 Task: Add Vibrant Health Green Vibrance 60 Day Supply to the cart.
Action: Mouse moved to (307, 150)
Screenshot: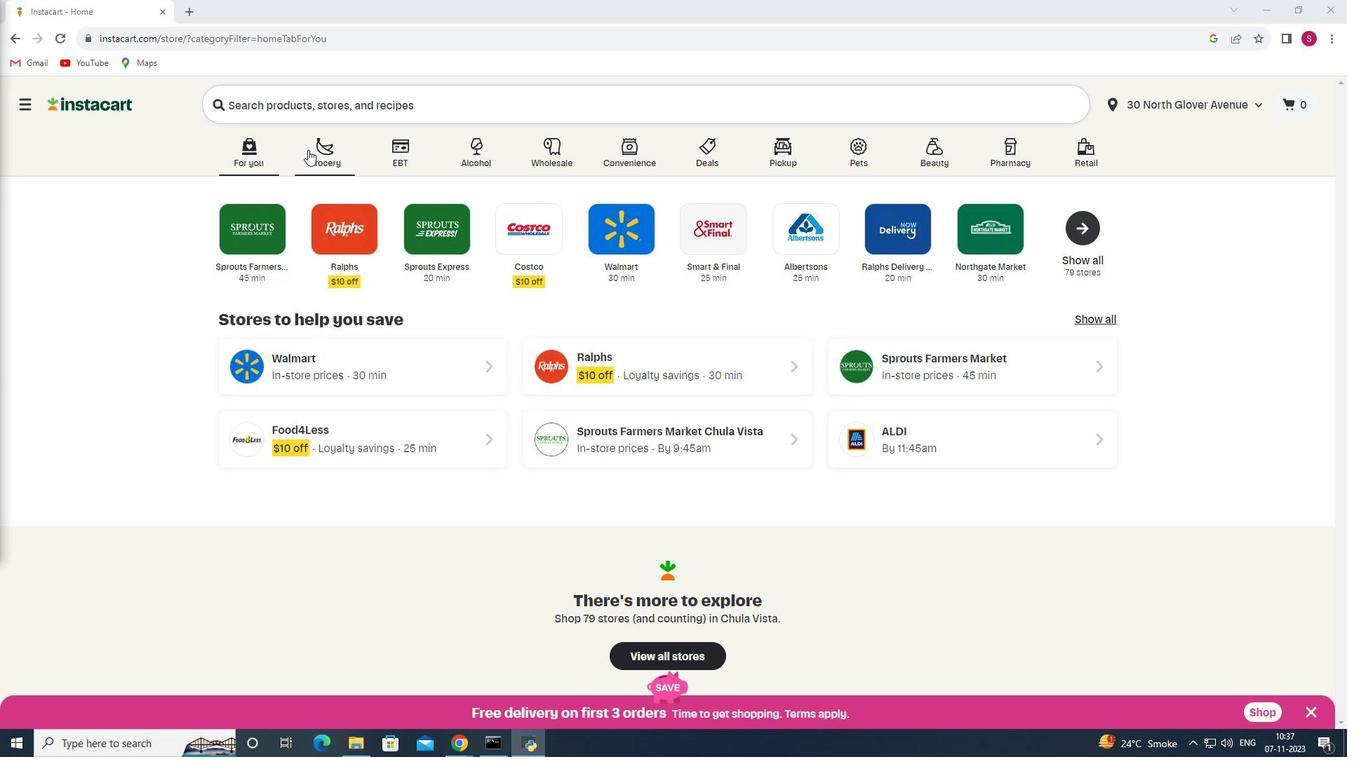 
Action: Mouse pressed left at (307, 150)
Screenshot: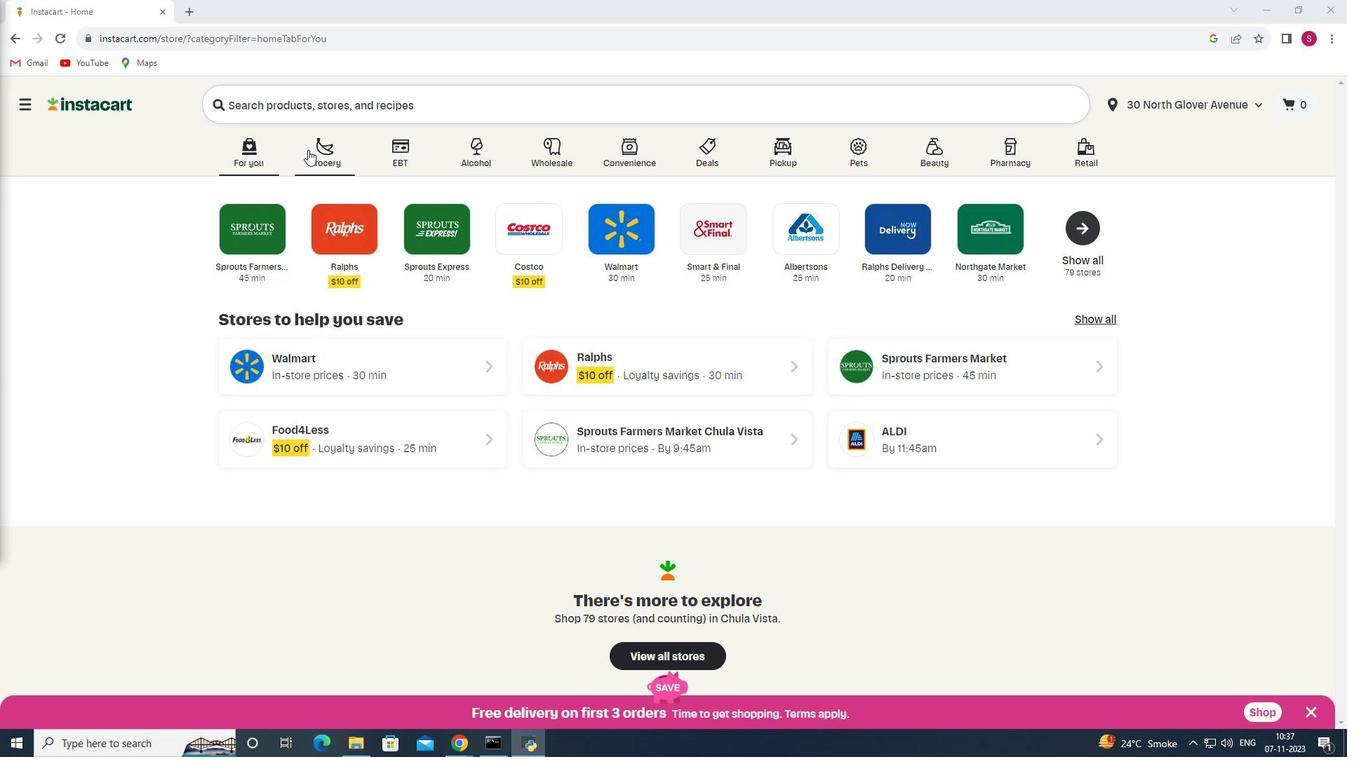 
Action: Mouse moved to (317, 390)
Screenshot: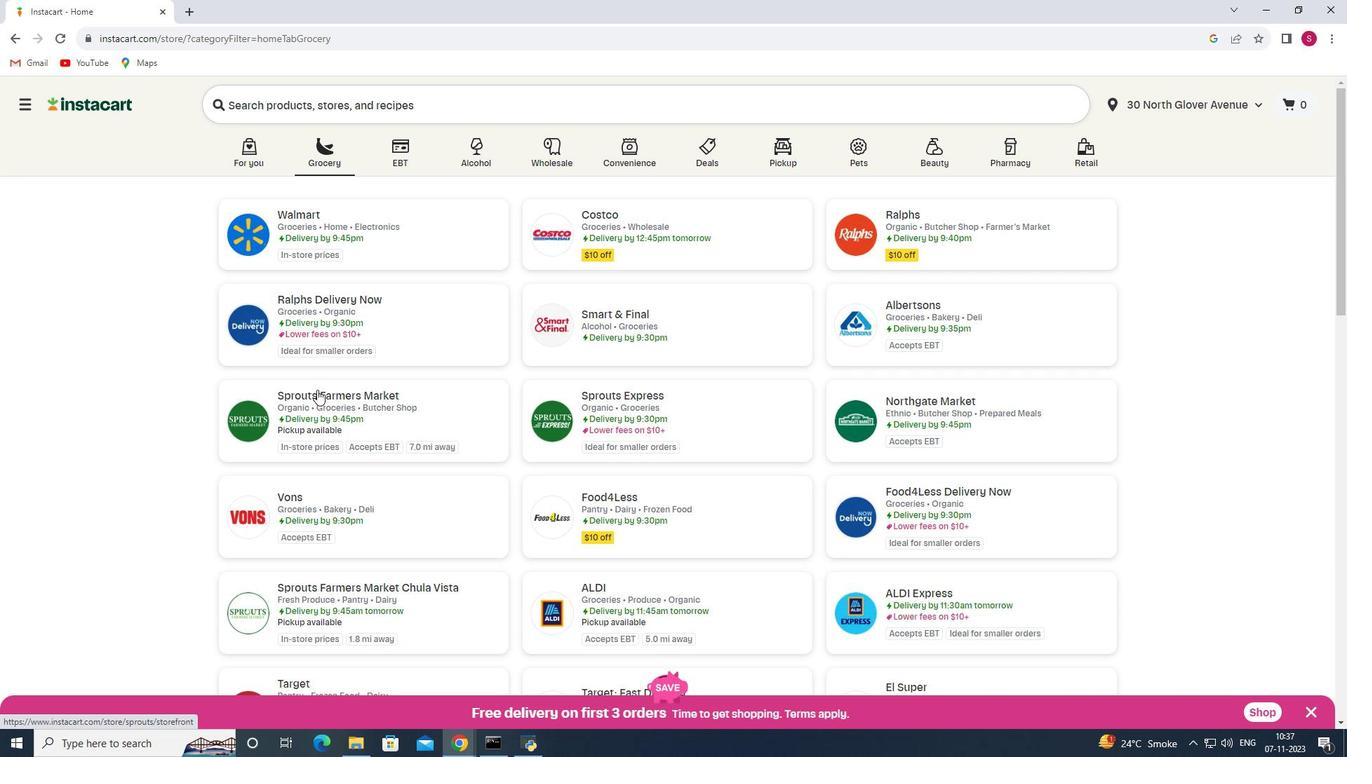 
Action: Mouse pressed left at (317, 390)
Screenshot: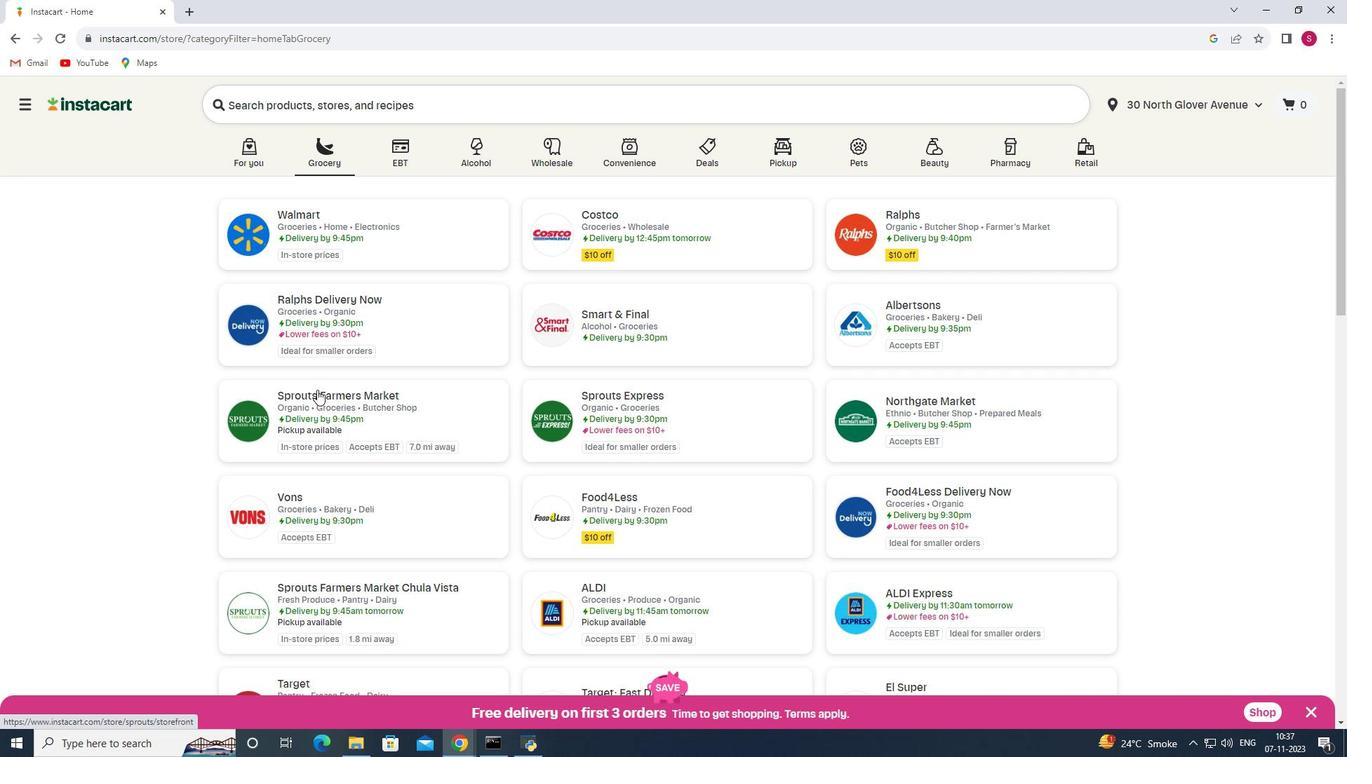
Action: Mouse moved to (39, 469)
Screenshot: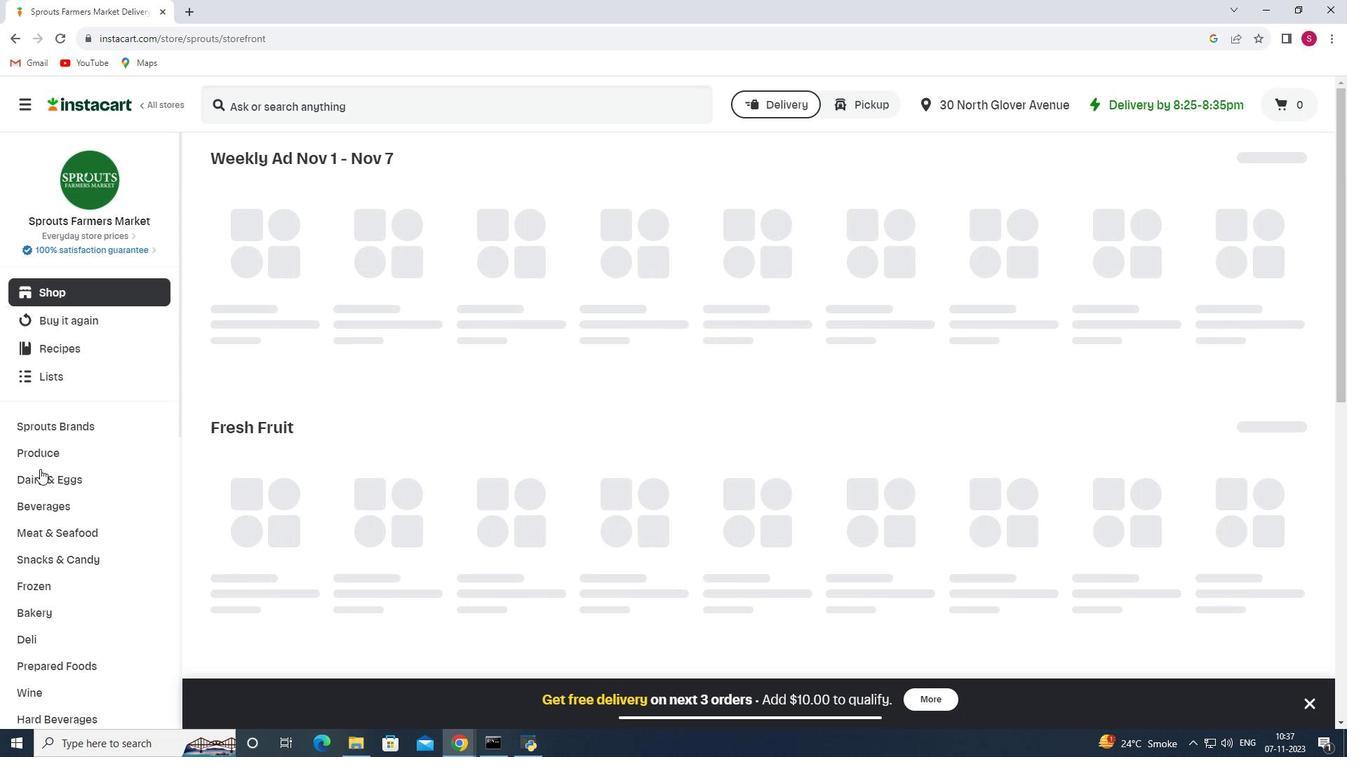 
Action: Mouse scrolled (39, 468) with delta (0, 0)
Screenshot: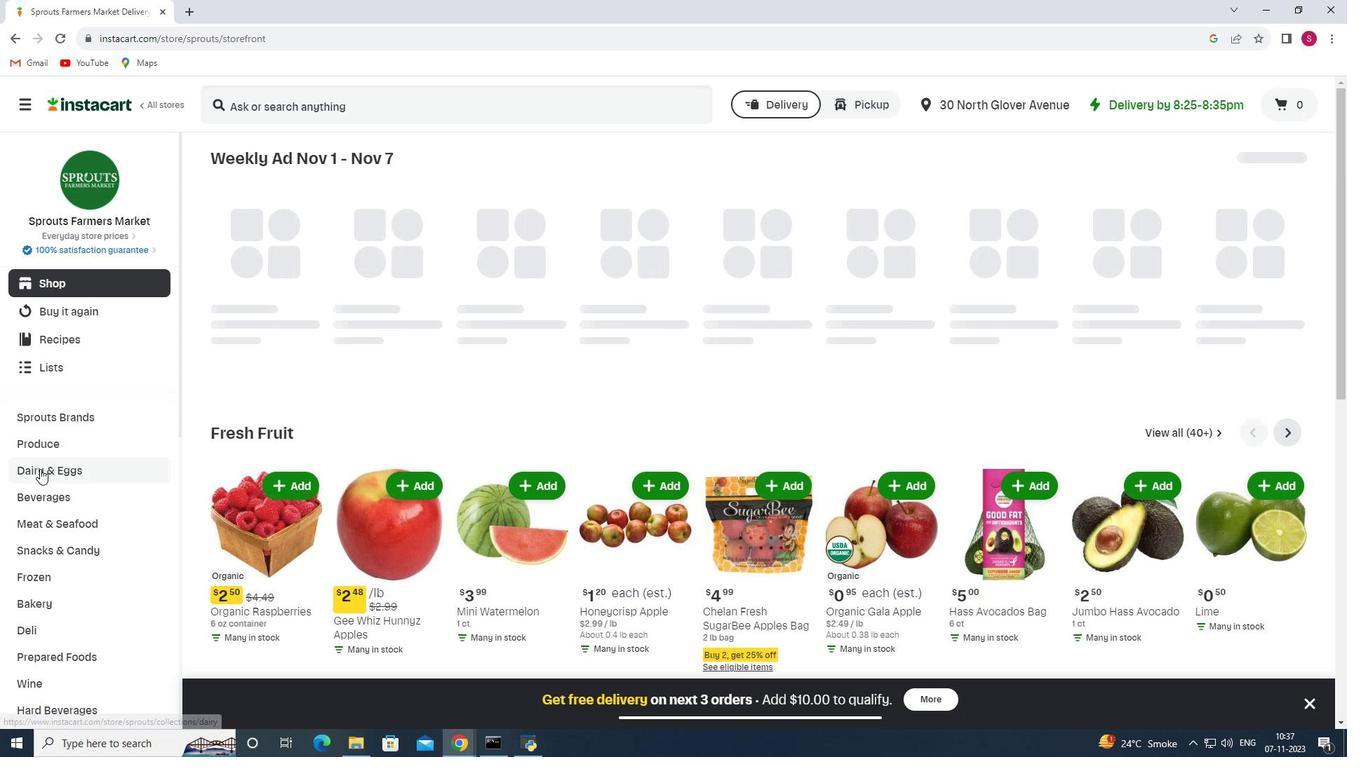 
Action: Mouse scrolled (39, 468) with delta (0, 0)
Screenshot: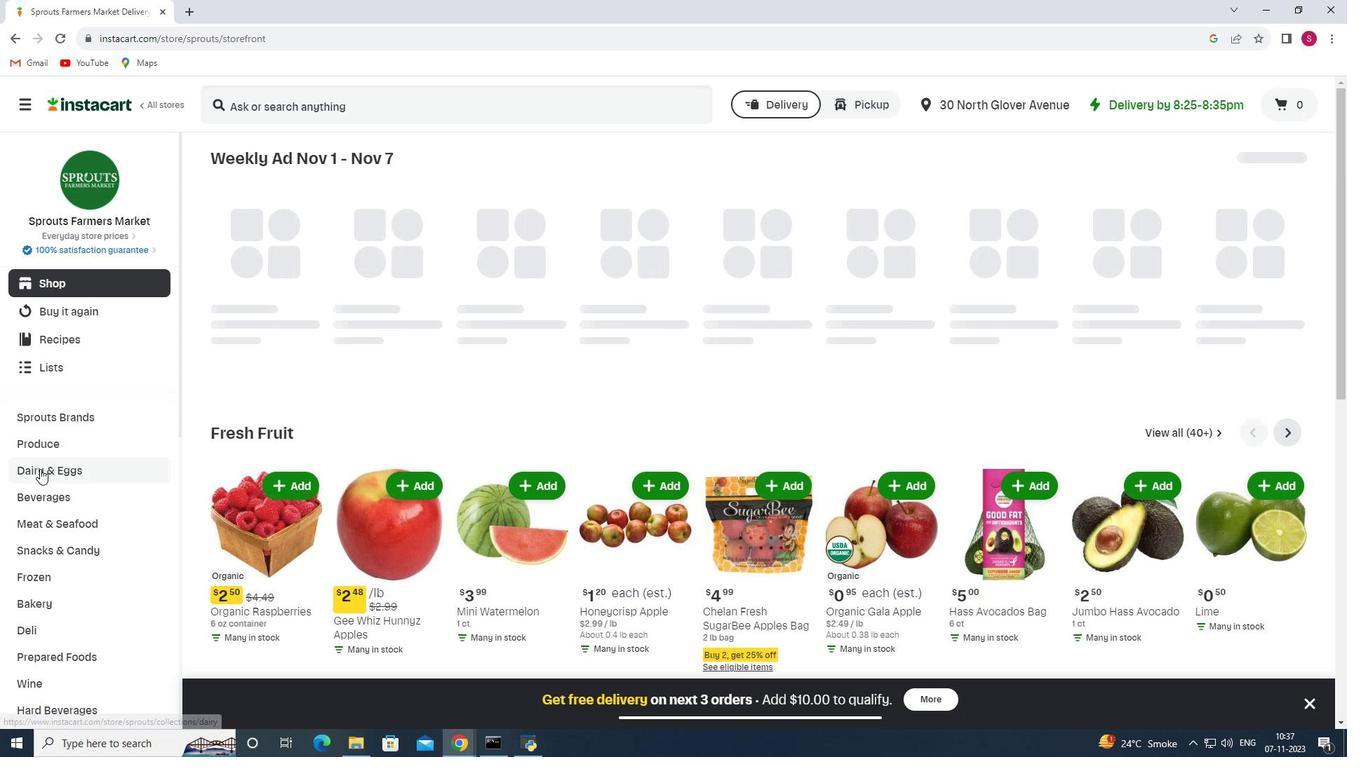 
Action: Mouse scrolled (39, 468) with delta (0, 0)
Screenshot: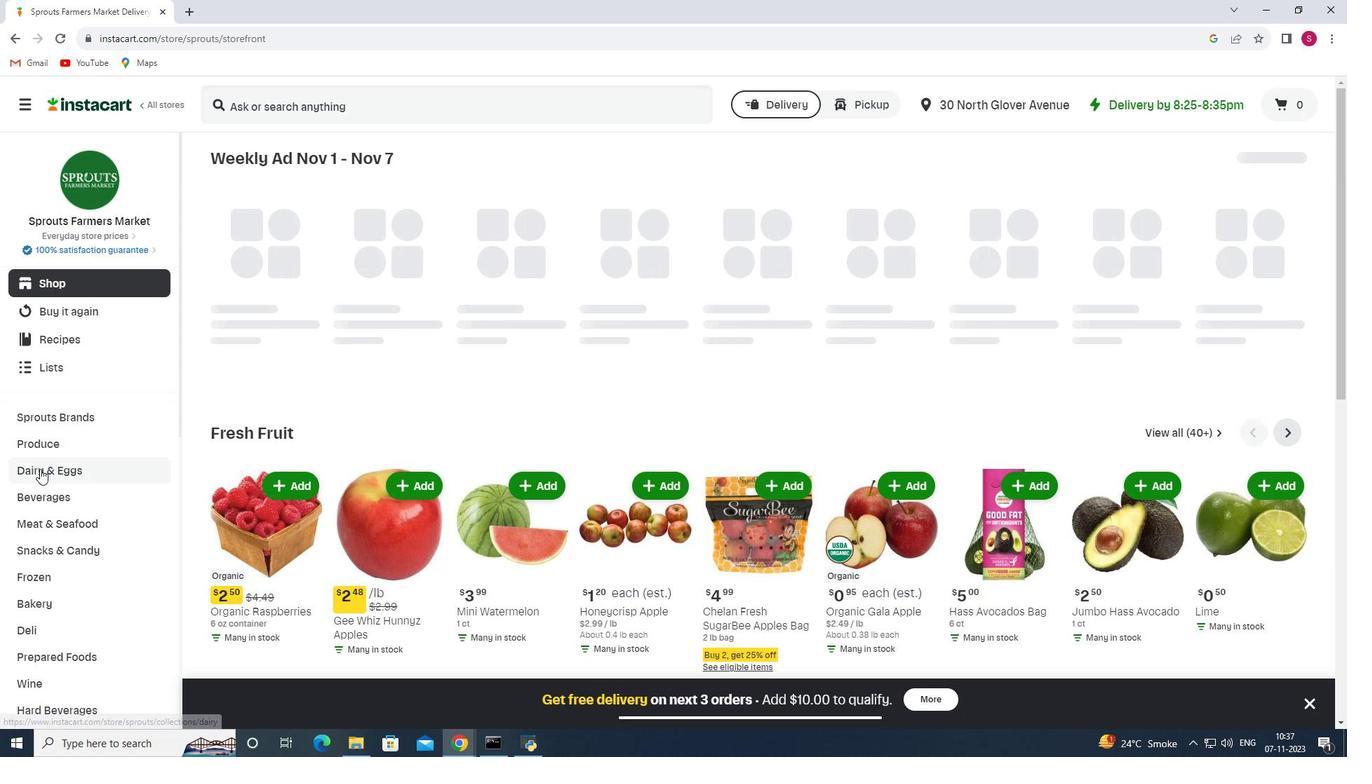
Action: Mouse scrolled (39, 468) with delta (0, 0)
Screenshot: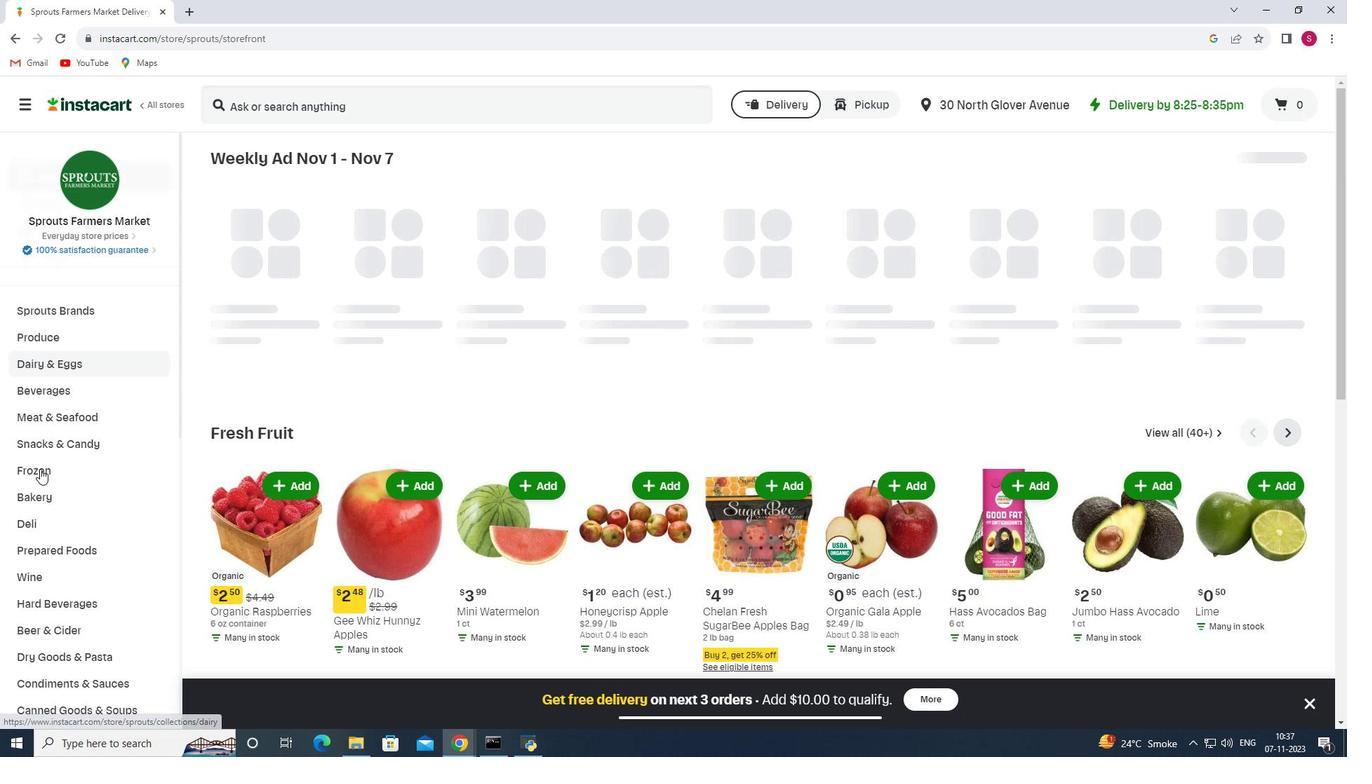 
Action: Mouse scrolled (39, 468) with delta (0, 0)
Screenshot: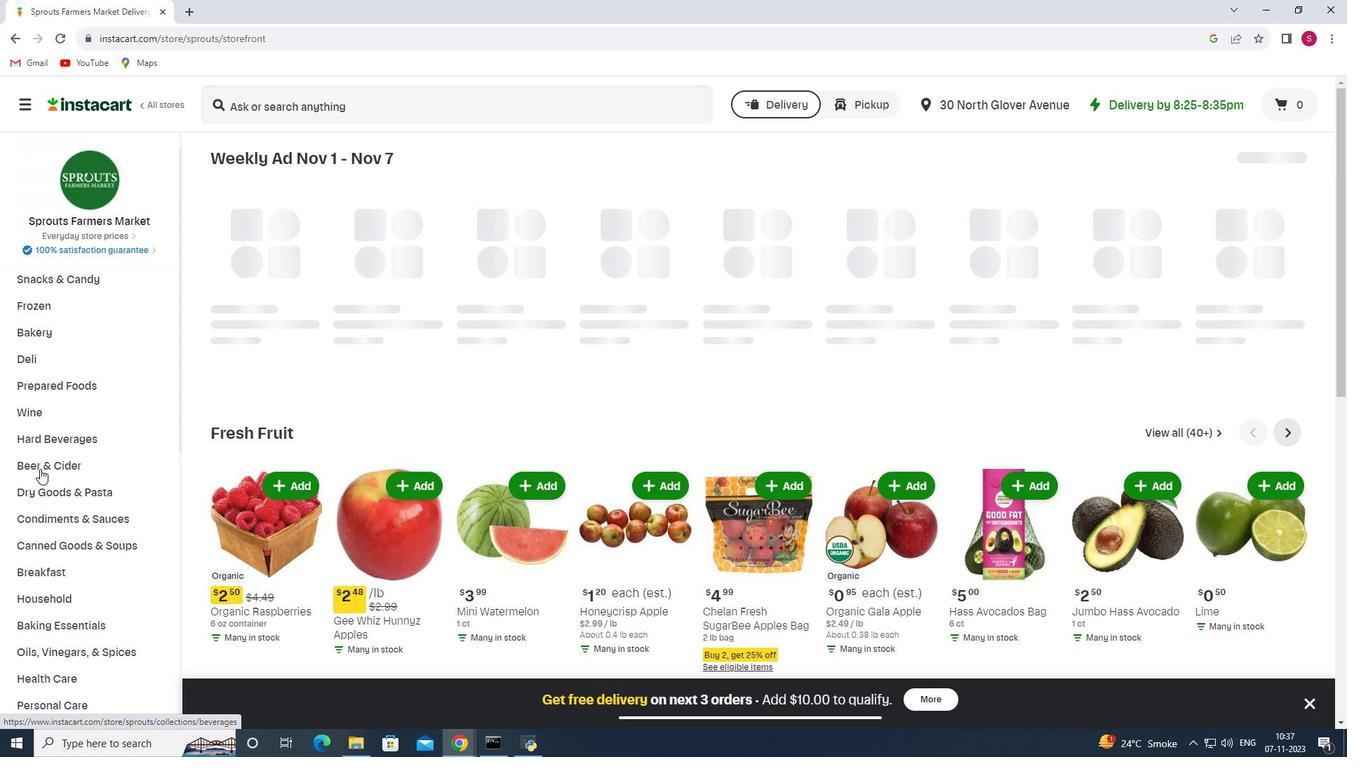 
Action: Mouse scrolled (39, 468) with delta (0, 0)
Screenshot: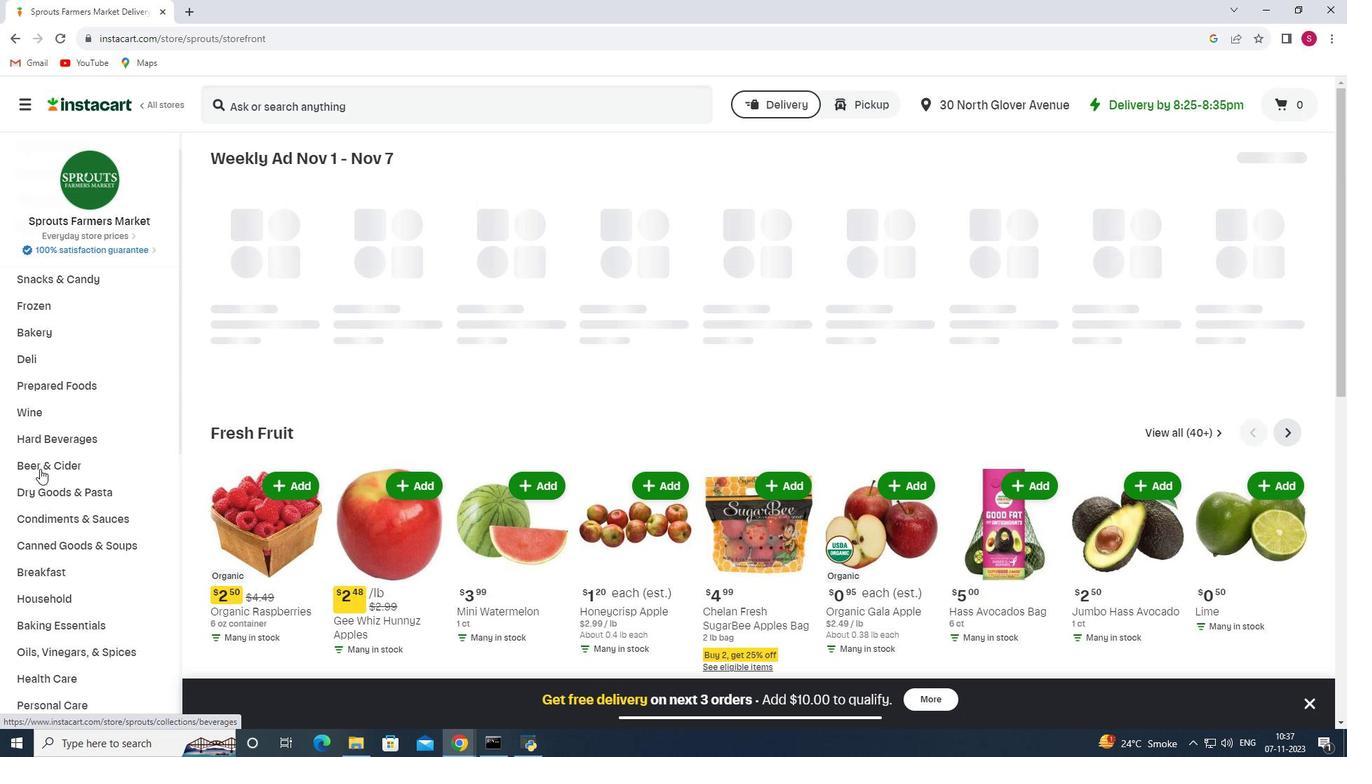 
Action: Mouse scrolled (39, 468) with delta (0, 0)
Screenshot: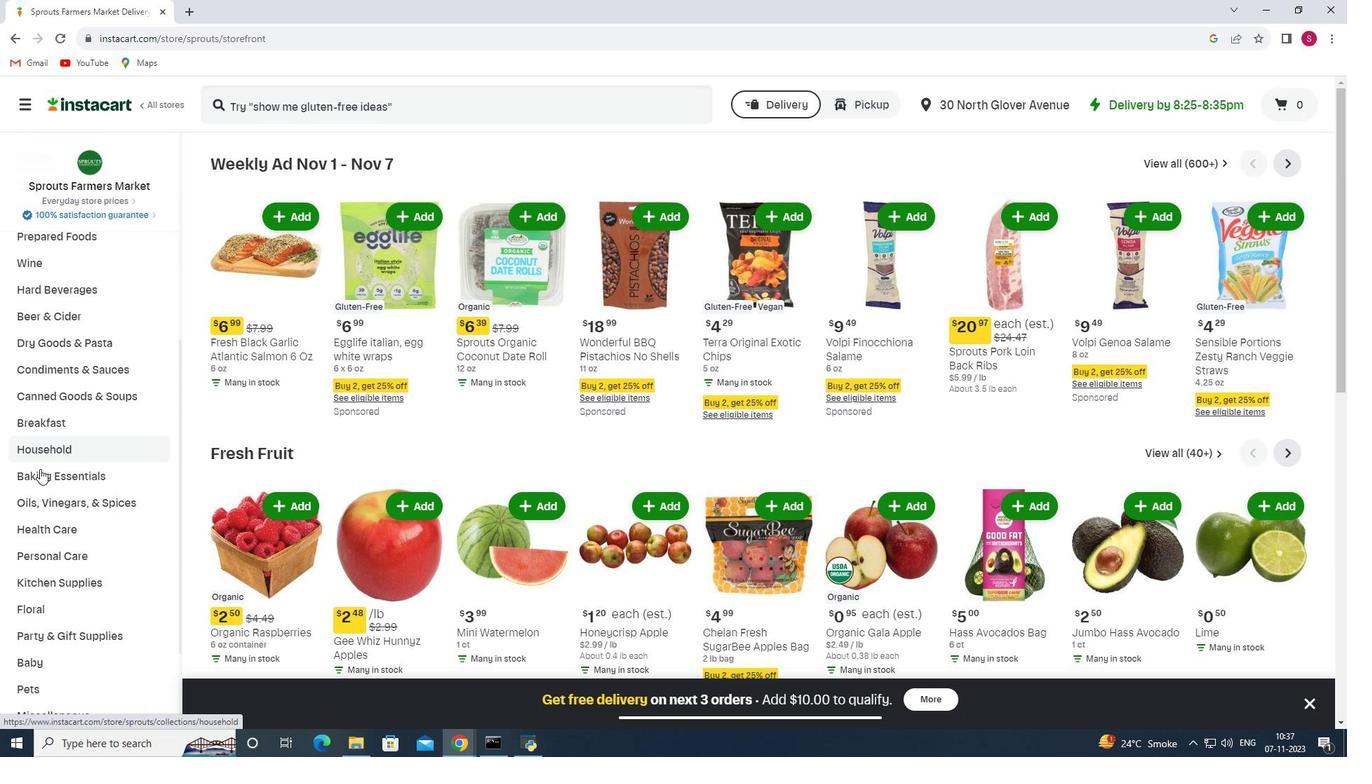 
Action: Mouse scrolled (39, 468) with delta (0, 0)
Screenshot: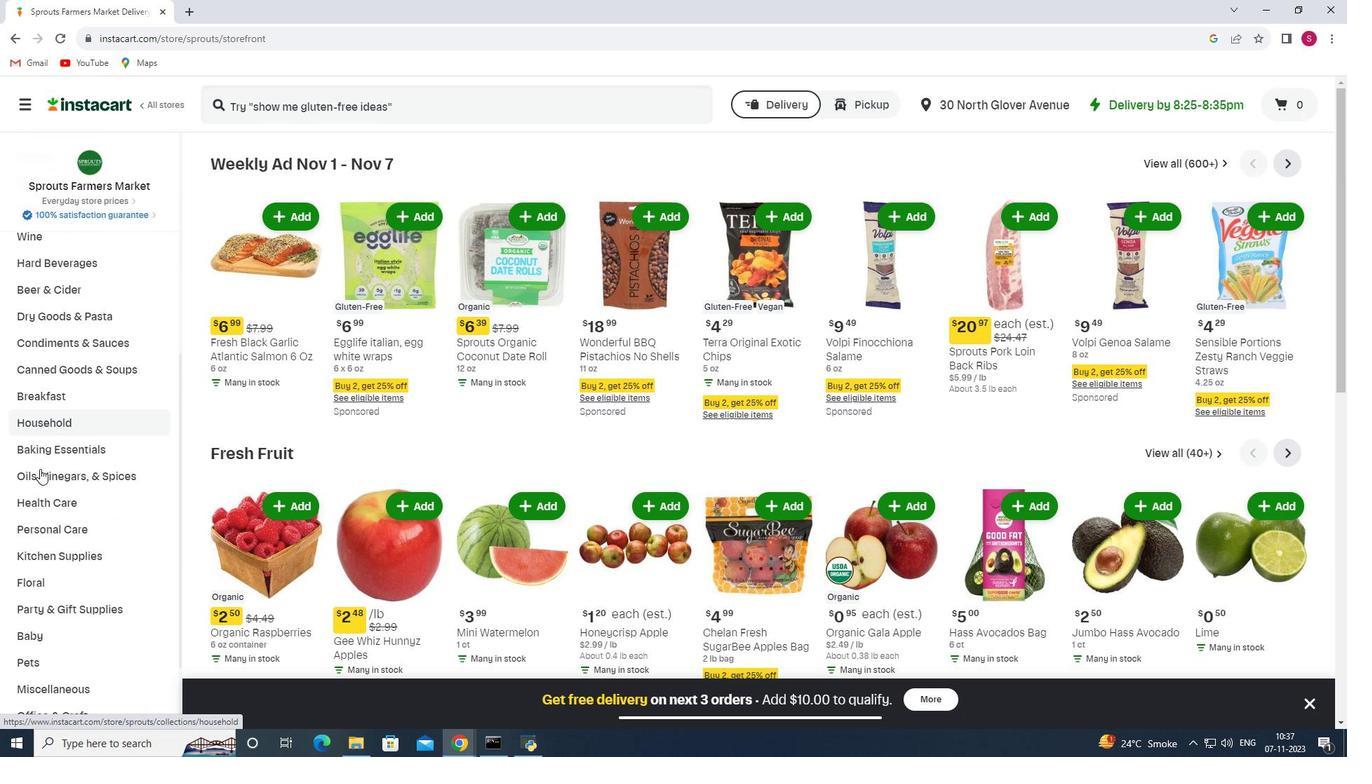 
Action: Mouse moved to (72, 395)
Screenshot: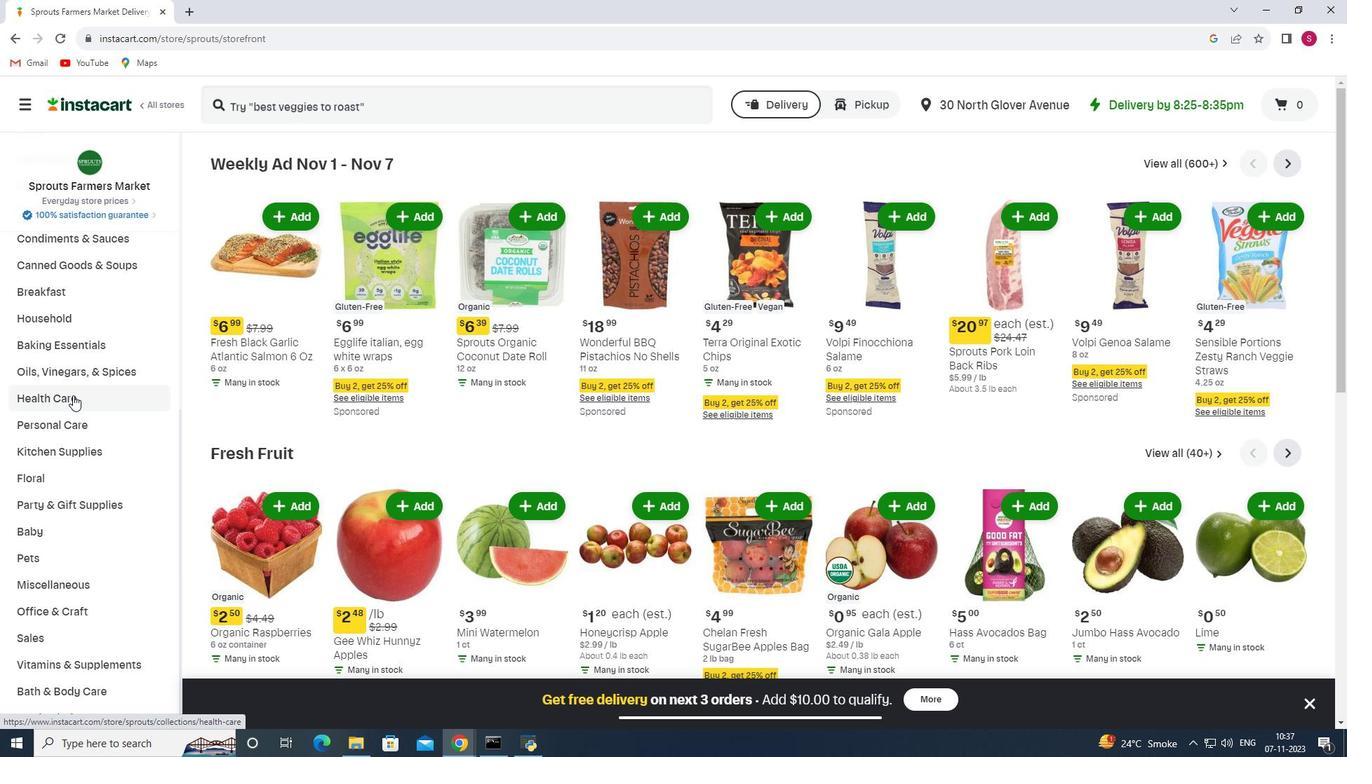 
Action: Mouse pressed left at (72, 395)
Screenshot: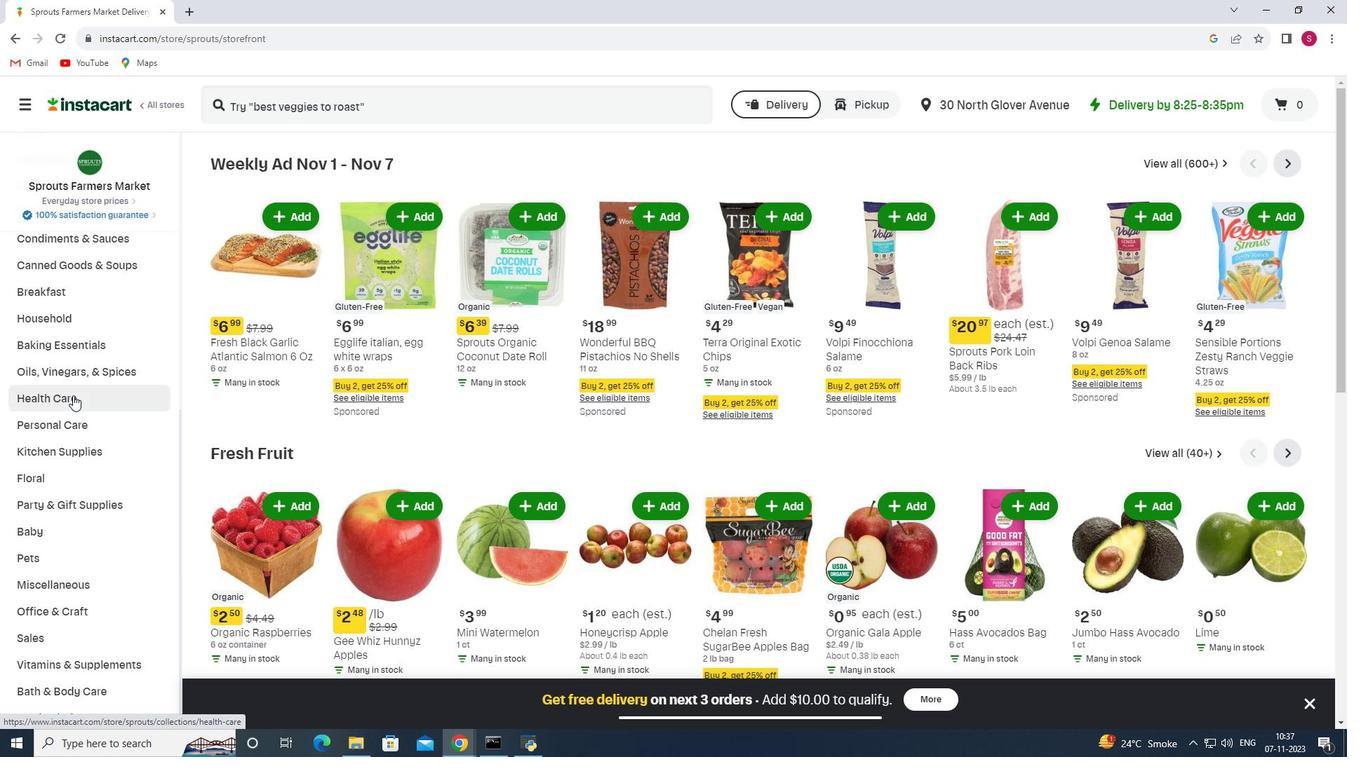 
Action: Mouse moved to (498, 209)
Screenshot: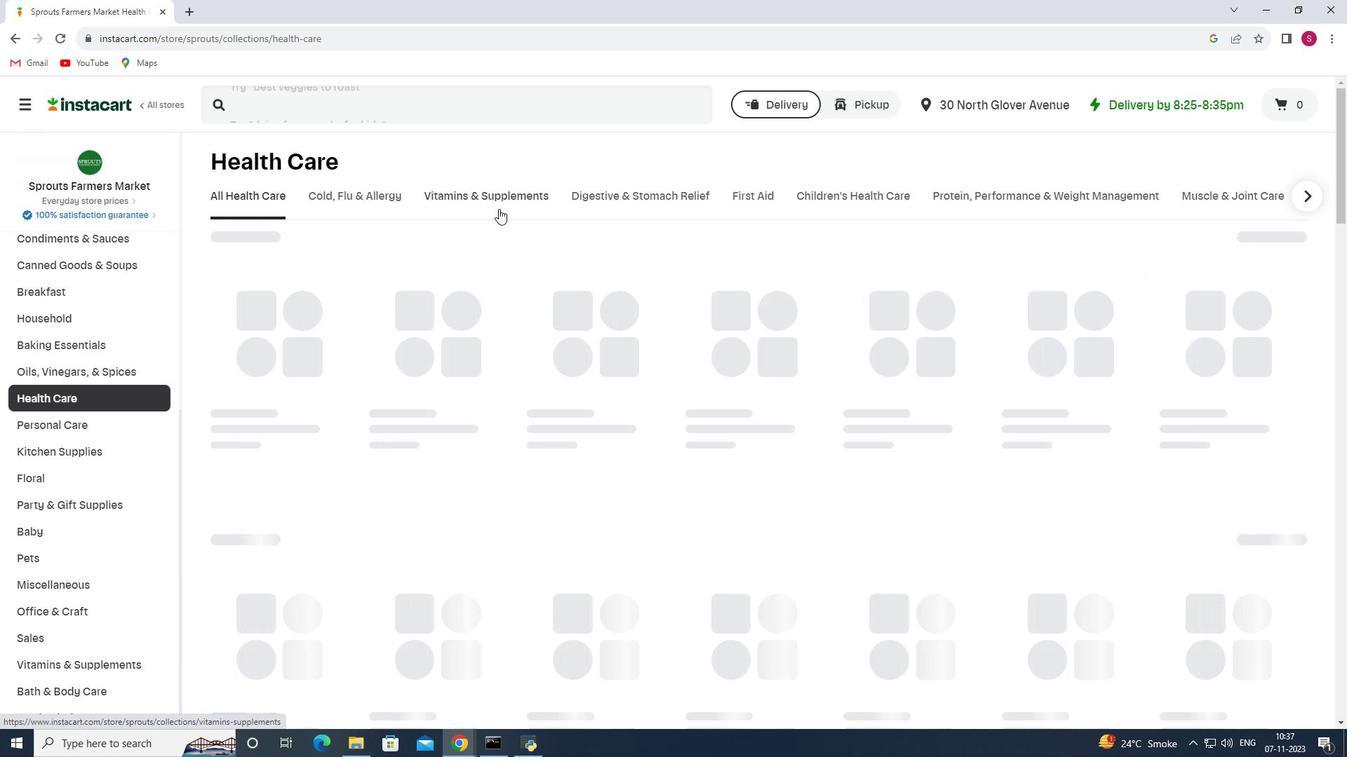 
Action: Mouse pressed left at (498, 209)
Screenshot: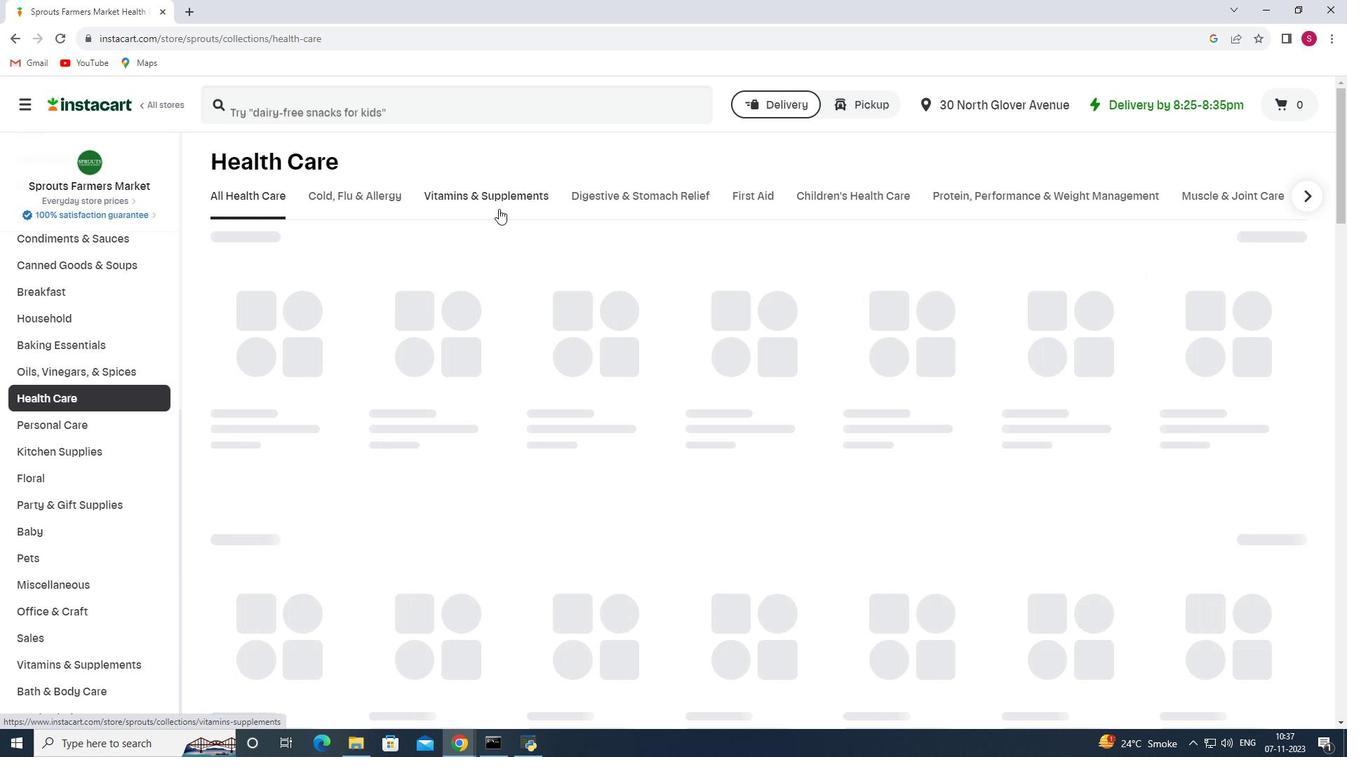 
Action: Mouse moved to (576, 262)
Screenshot: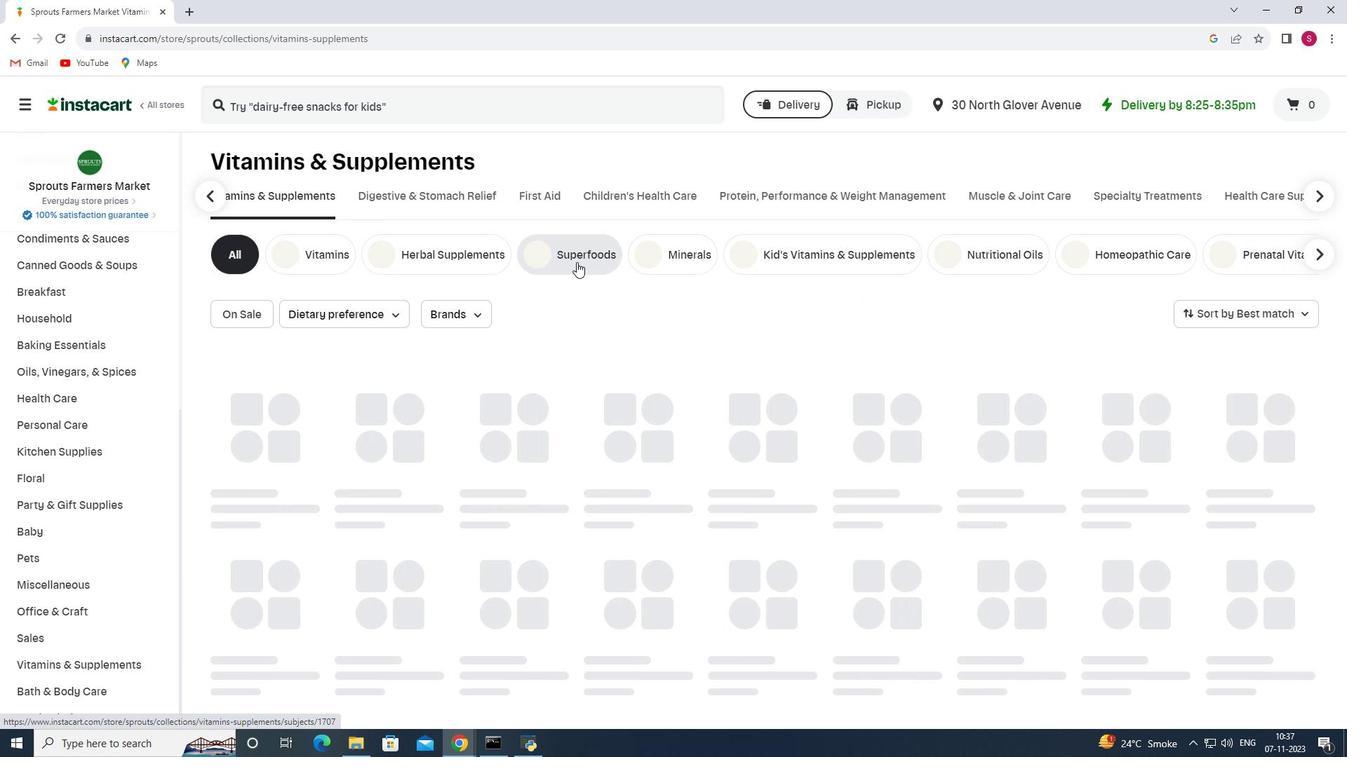 
Action: Mouse pressed left at (576, 262)
Screenshot: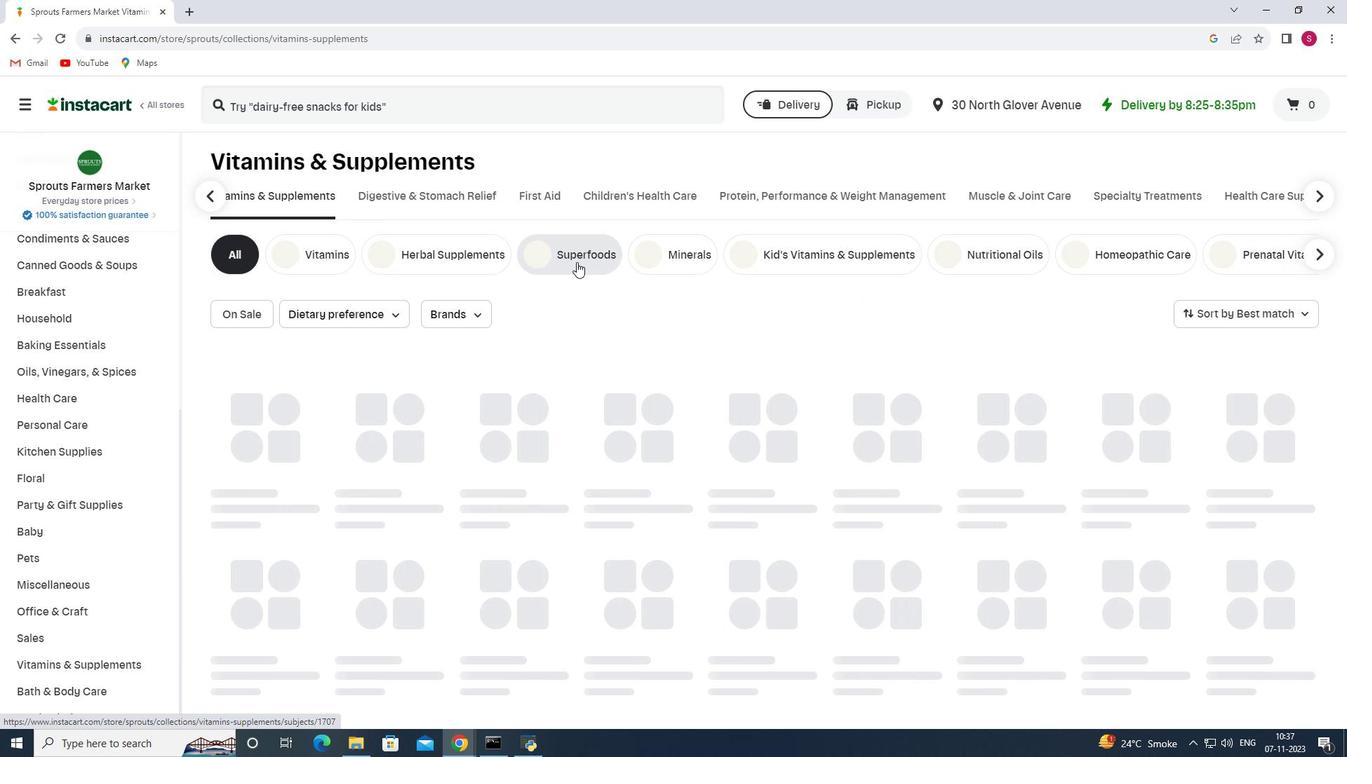 
Action: Mouse moved to (437, 105)
Screenshot: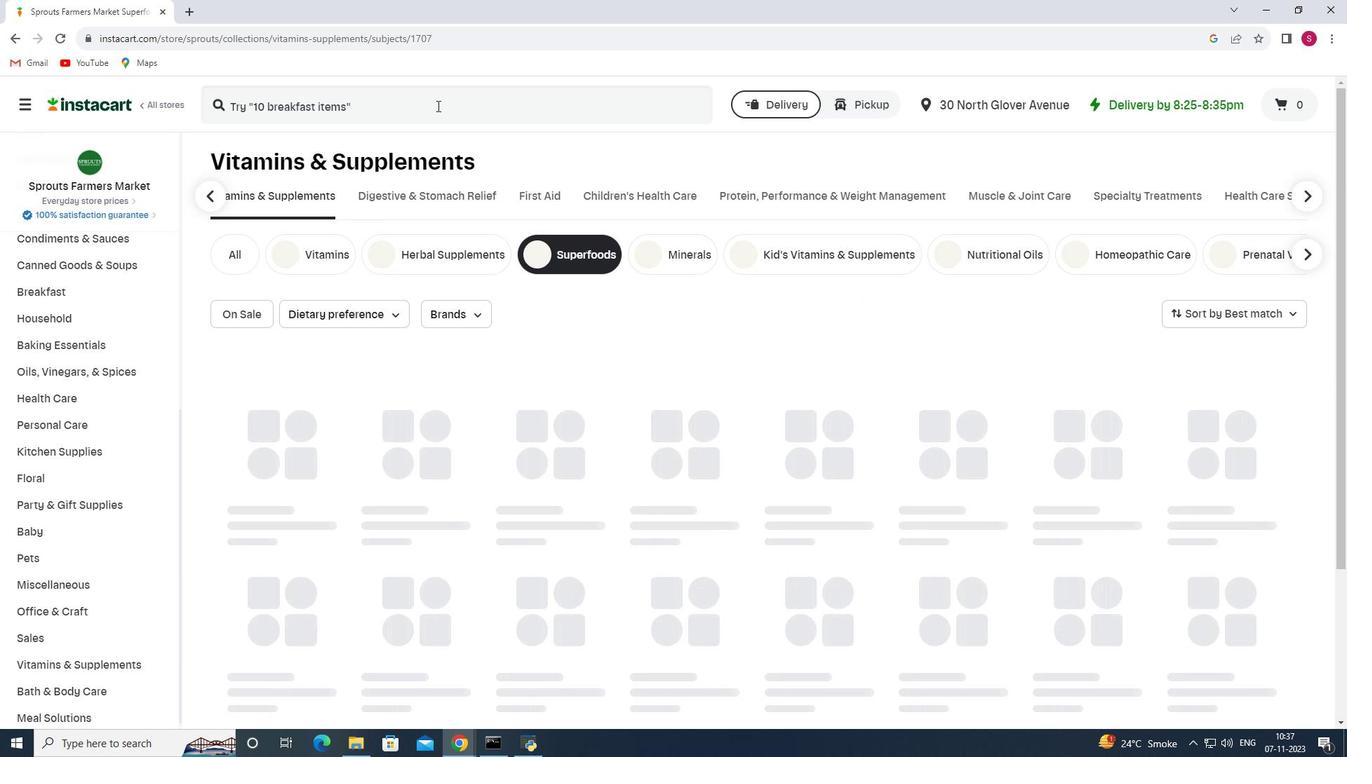 
Action: Mouse pressed left at (437, 105)
Screenshot: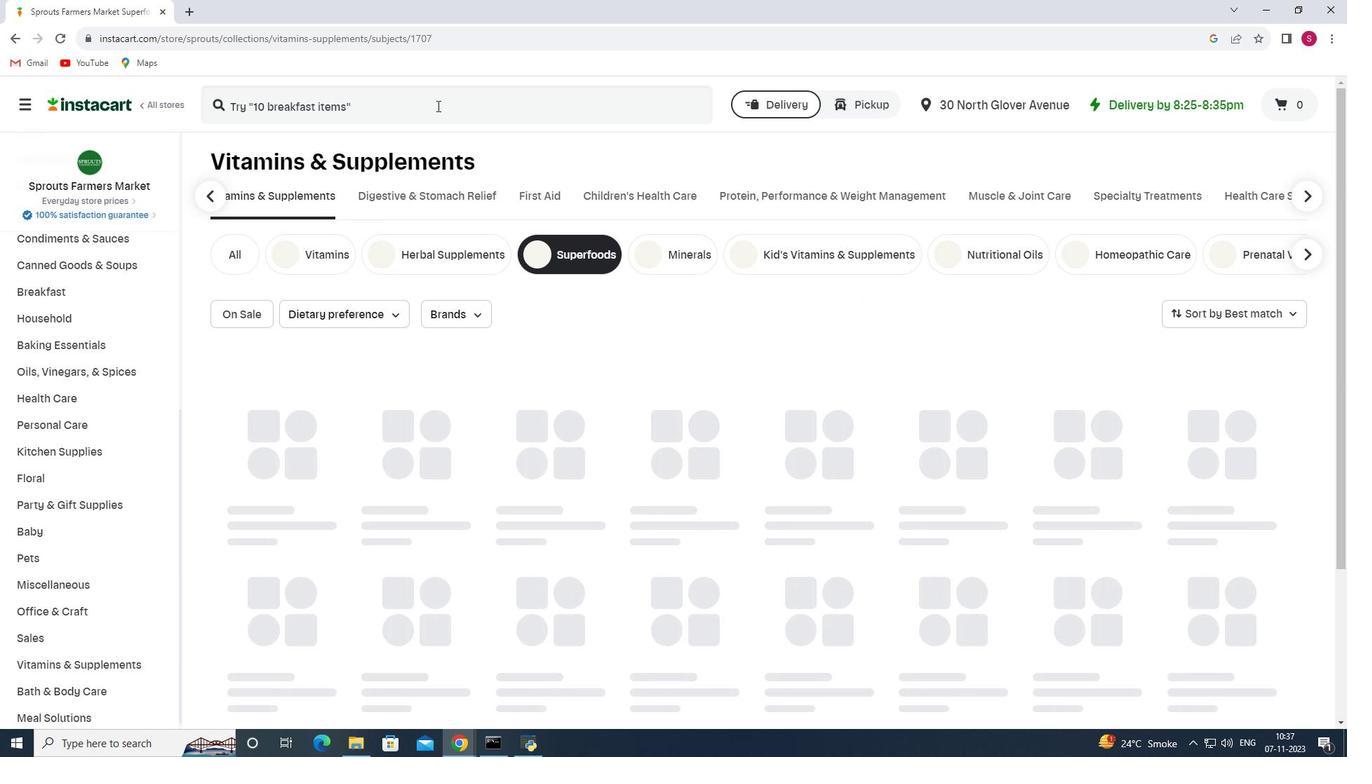 
Action: Mouse moved to (437, 105)
Screenshot: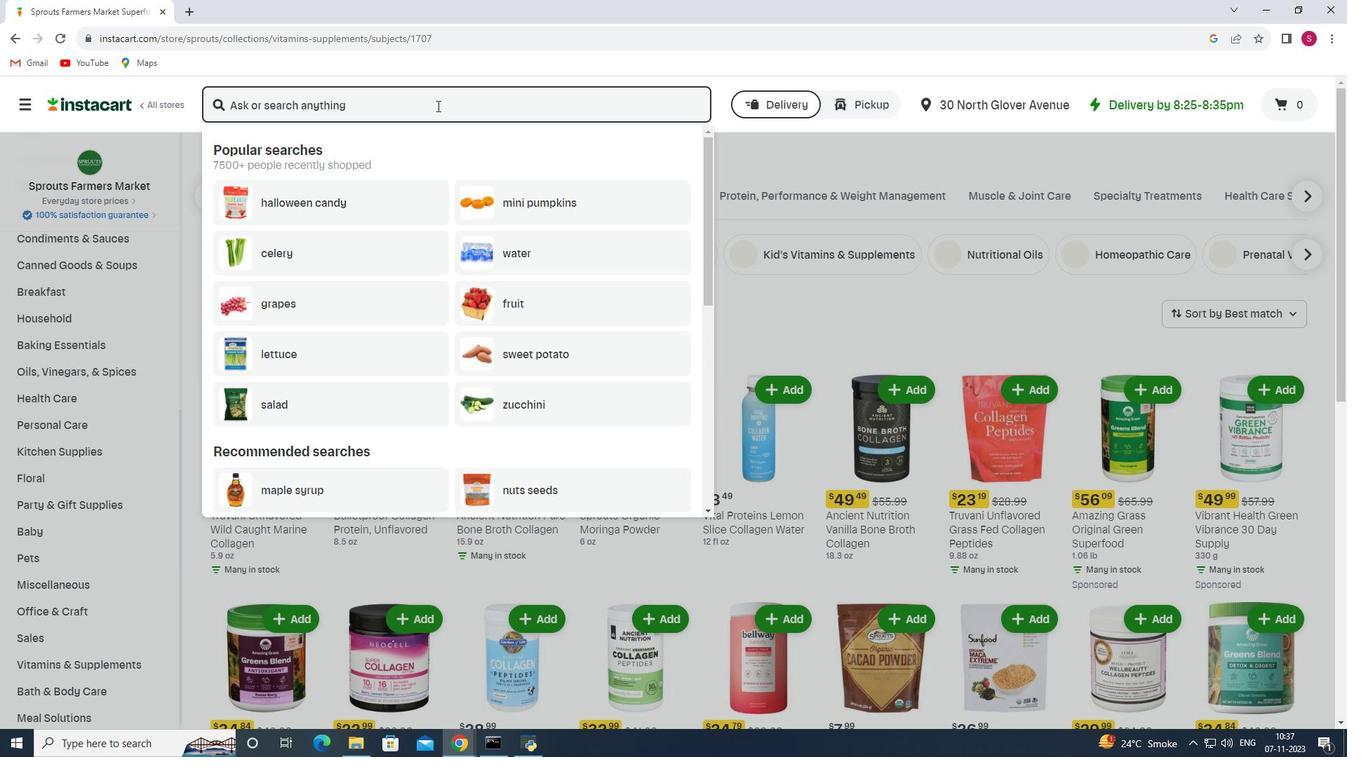 
Action: Key pressed <Key.shift>Vibrant<Key.space><Key.shift>Health<Key.space><Key.shift>Green<Key.space><Key.shift>Vibrance<Key.space>60<Key.space><Key.shift>Day<Key.space><Key.shift>Supply<Key.space>t<Key.backspace><Key.enter>
Screenshot: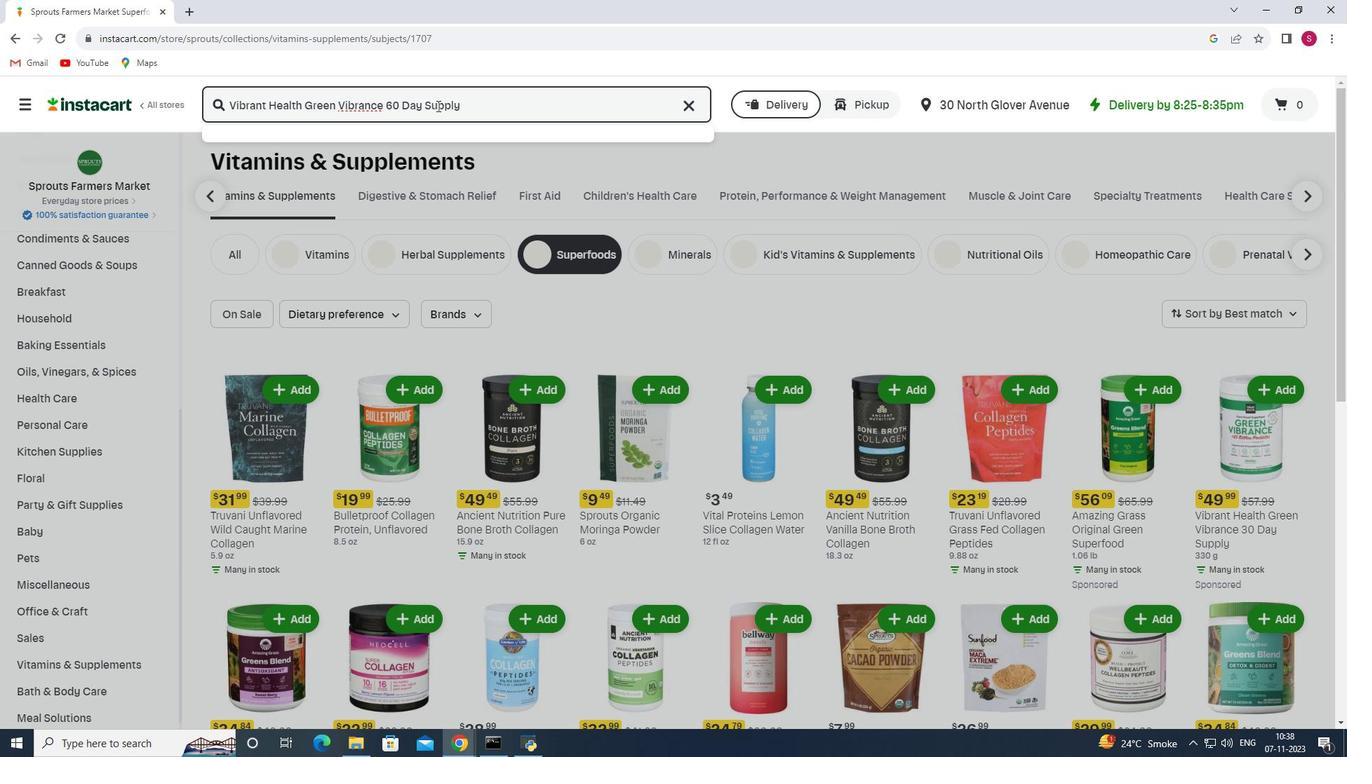 
Action: Mouse moved to (599, 212)
Screenshot: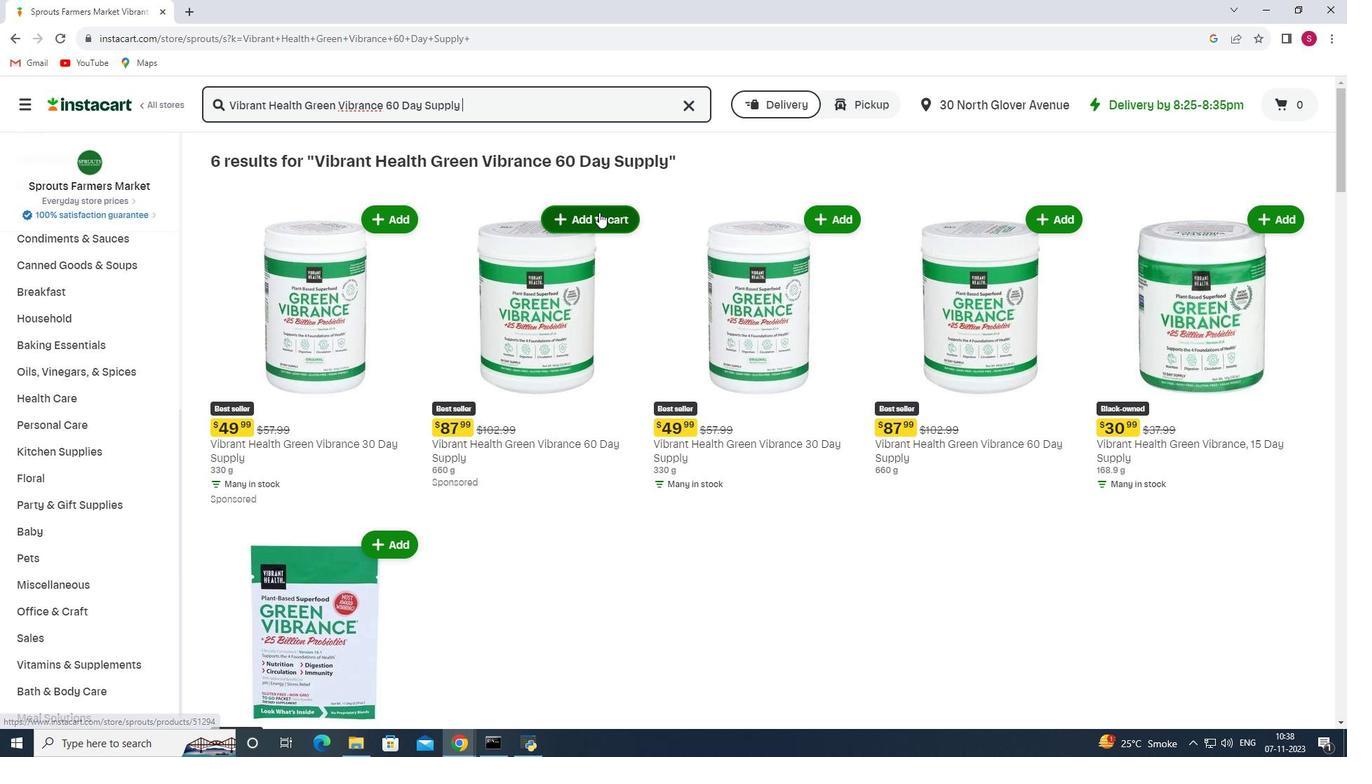 
Action: Mouse pressed left at (599, 212)
Screenshot: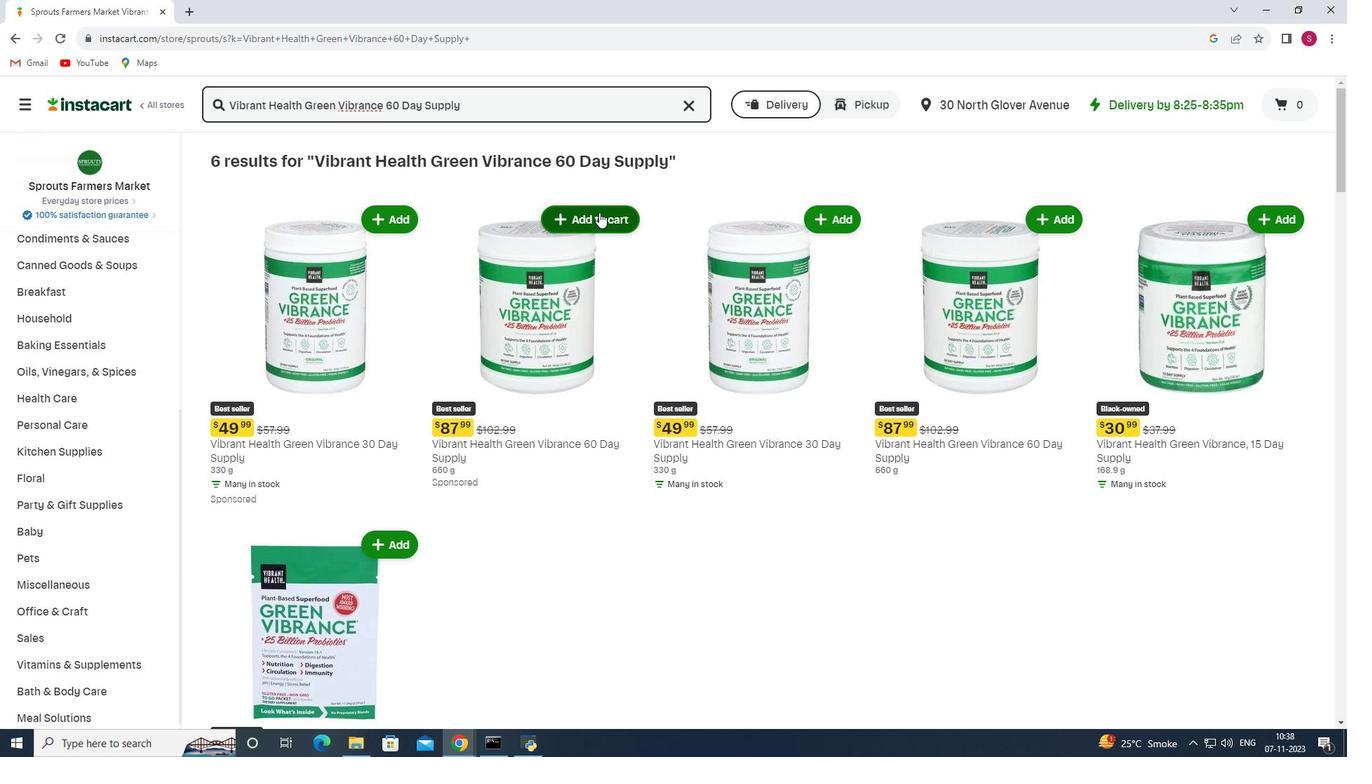 
Action: Mouse moved to (599, 266)
Screenshot: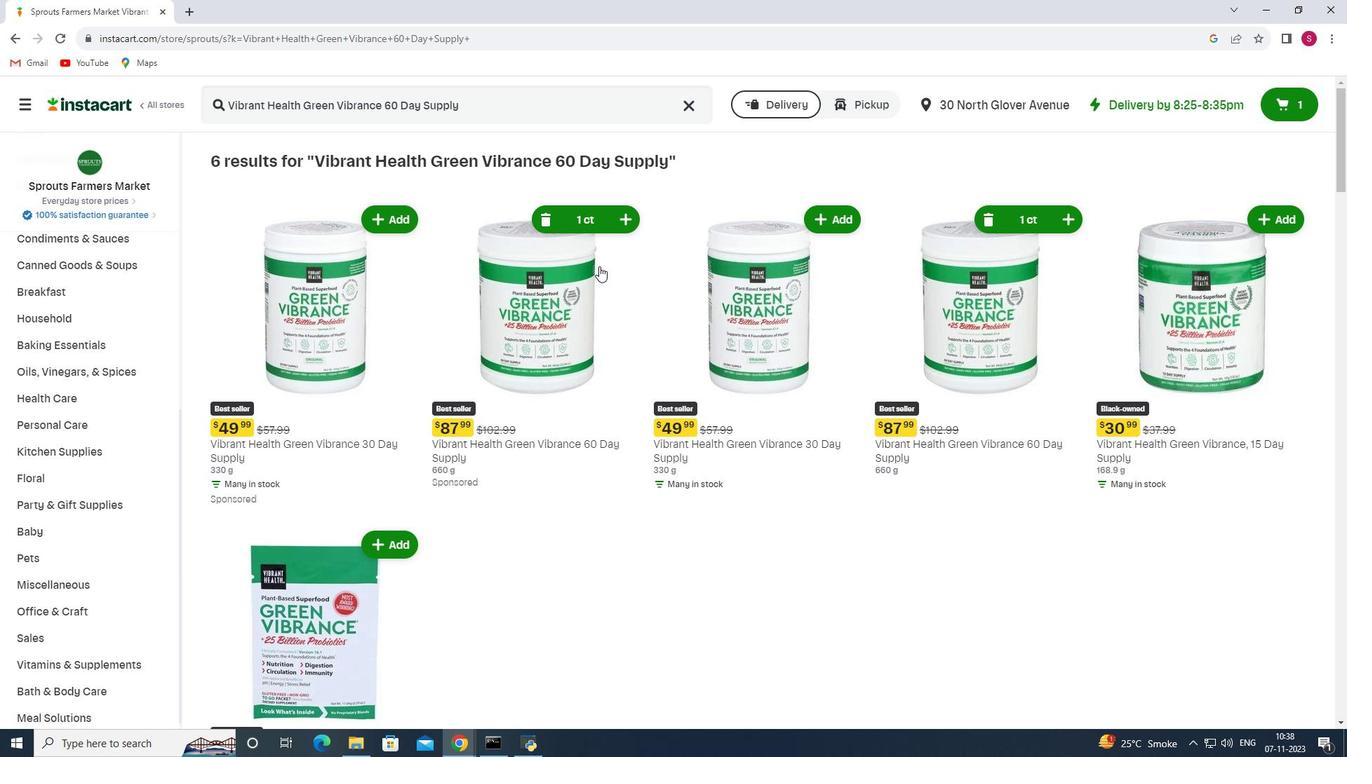 
